 Task: Change language to Hindi.
Action: Mouse moved to (670, 61)
Screenshot: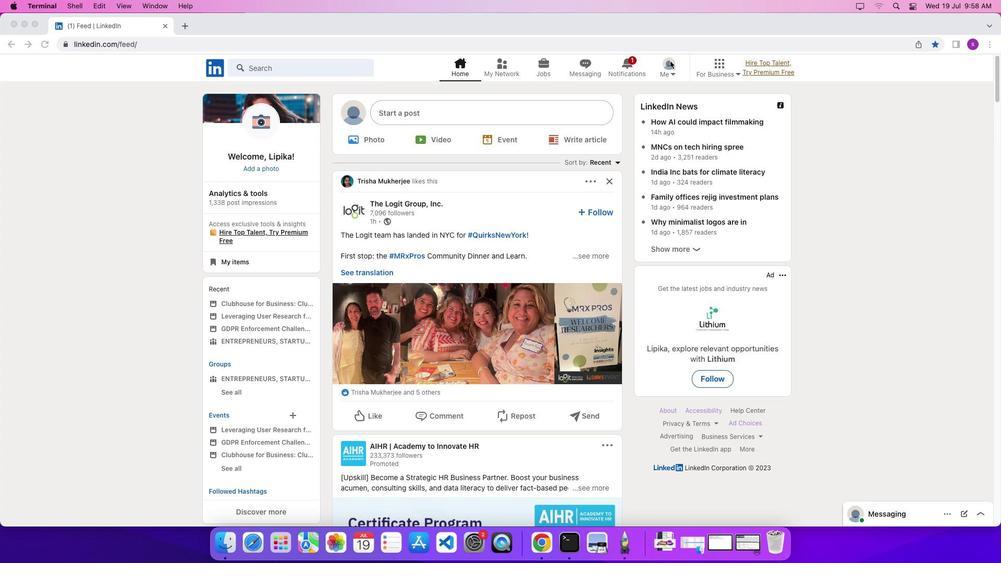 
Action: Mouse pressed left at (670, 61)
Screenshot: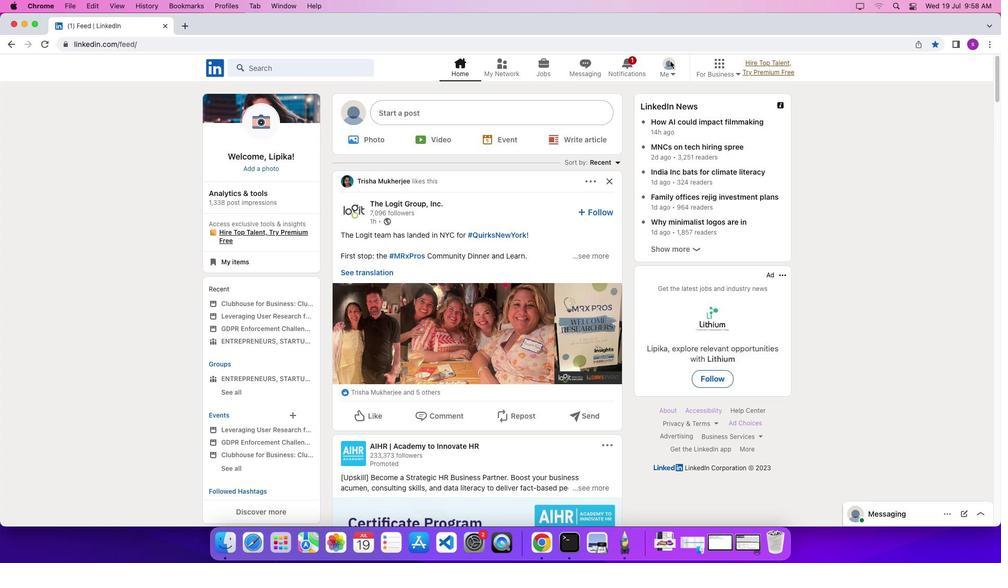 
Action: Mouse moved to (671, 75)
Screenshot: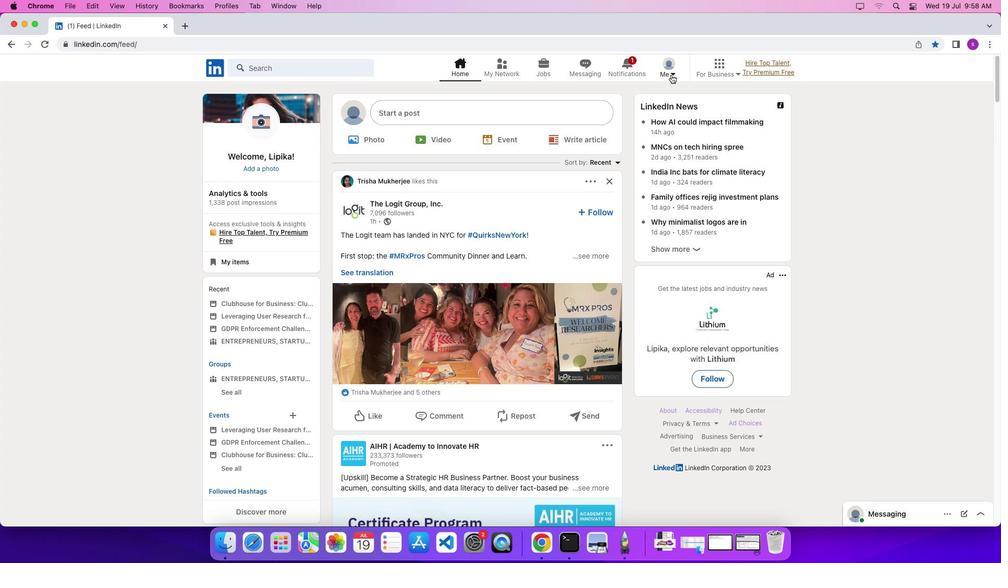 
Action: Mouse pressed left at (671, 75)
Screenshot: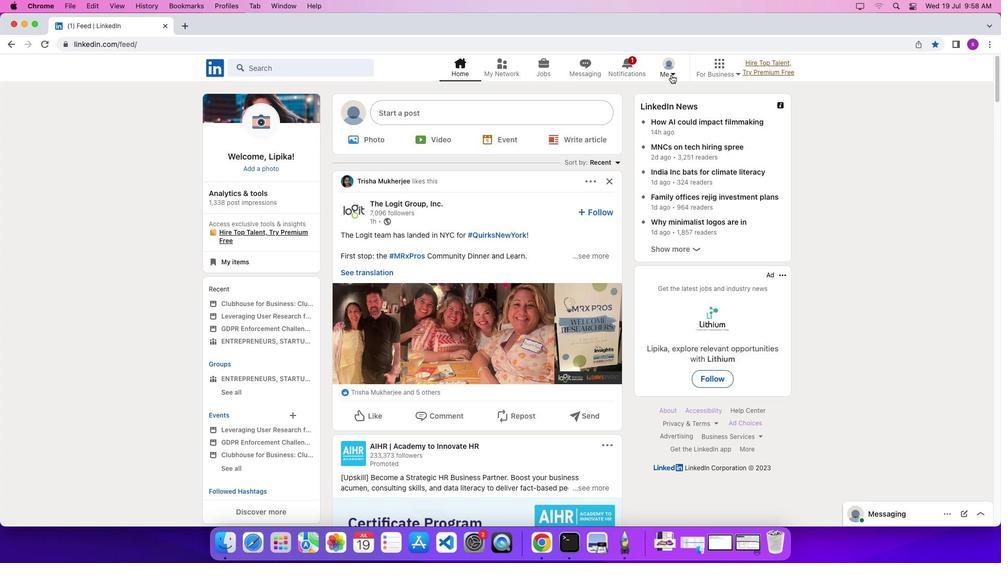 
Action: Mouse moved to (658, 127)
Screenshot: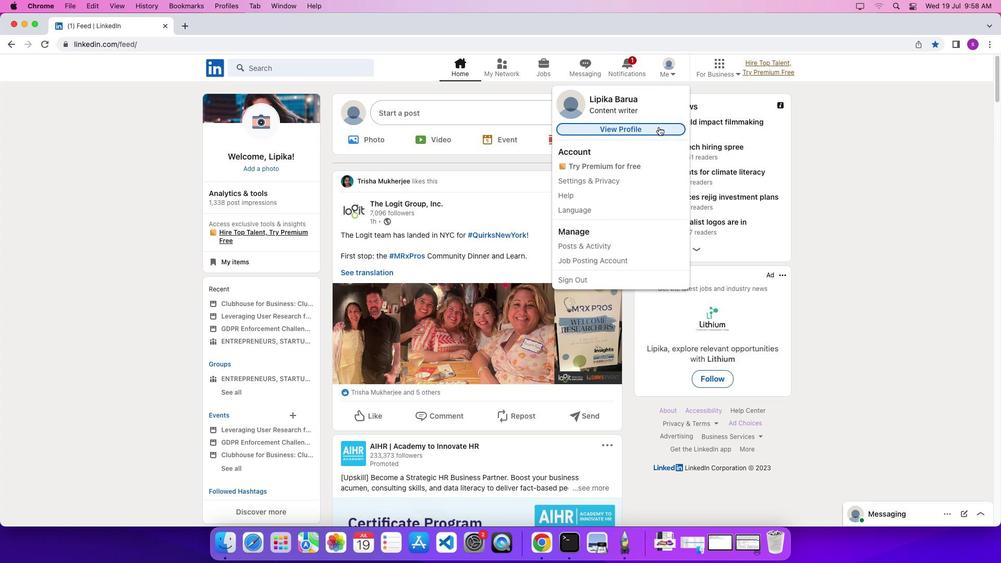 
Action: Mouse pressed left at (658, 127)
Screenshot: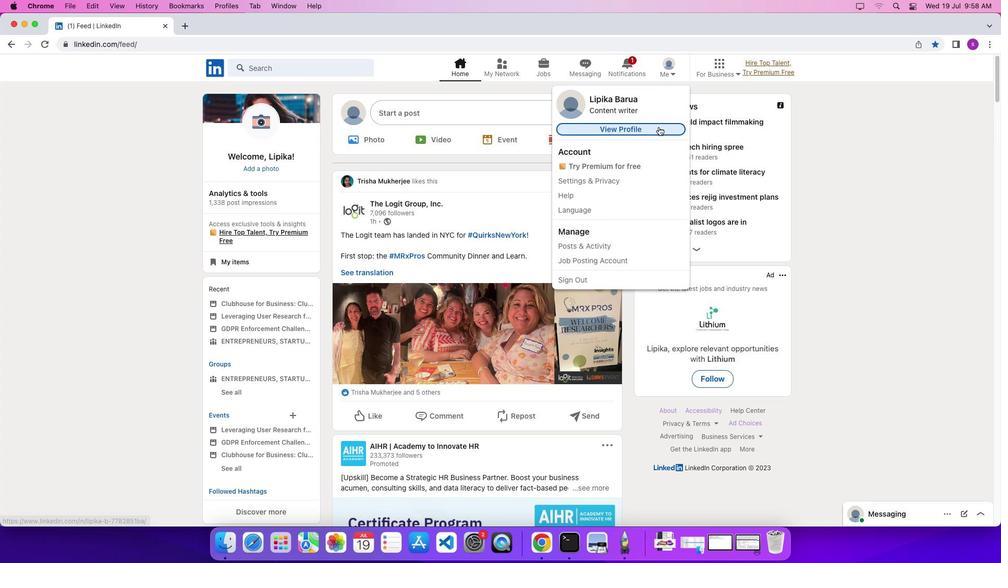 
Action: Mouse moved to (461, 291)
Screenshot: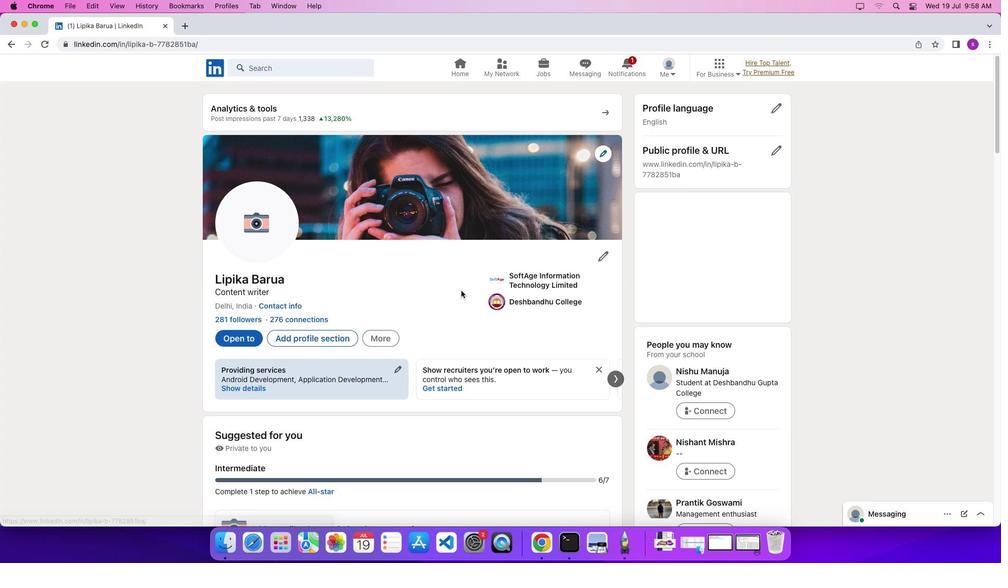 
Action: Mouse scrolled (461, 291) with delta (0, 0)
Screenshot: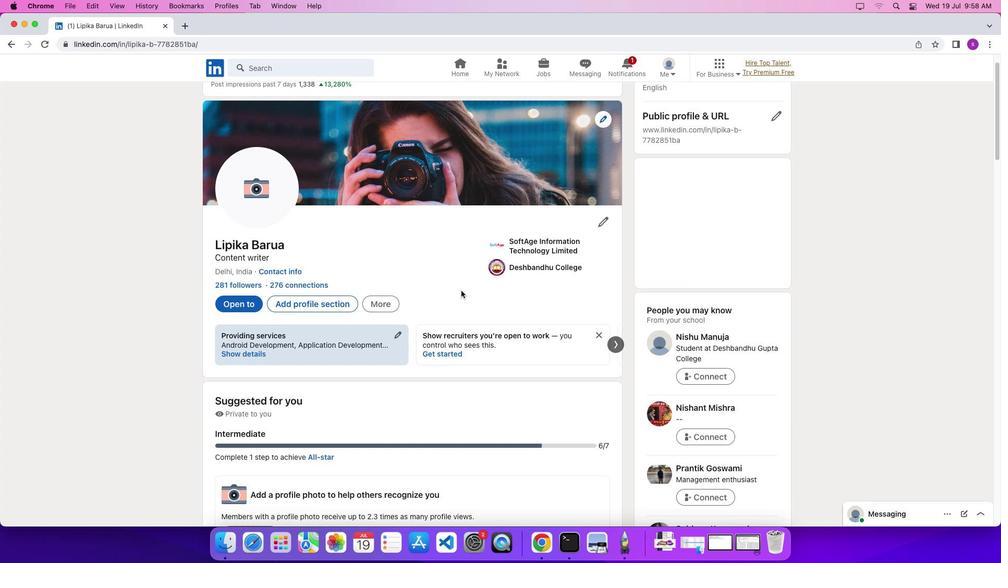 
Action: Mouse scrolled (461, 291) with delta (0, 0)
Screenshot: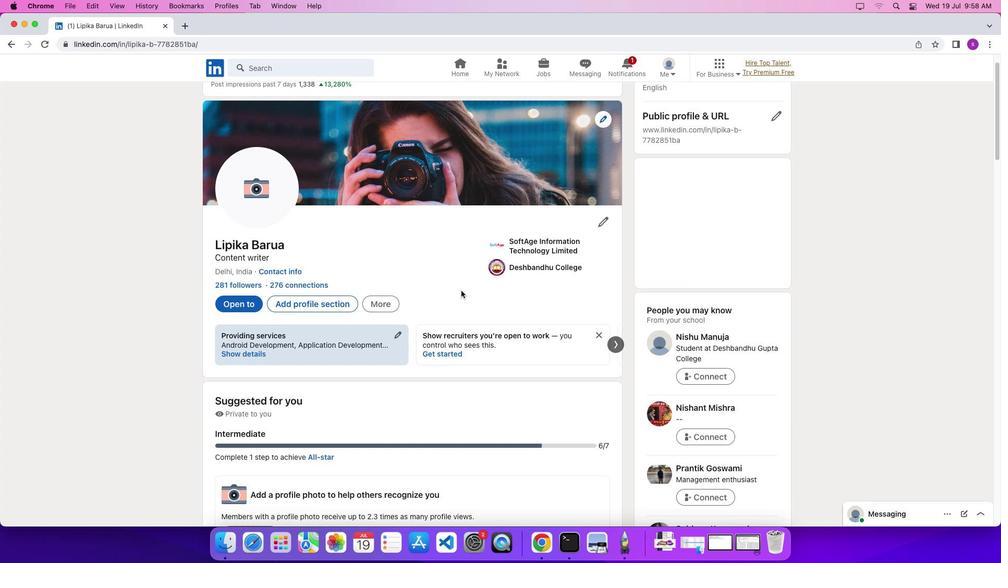 
Action: Mouse scrolled (461, 291) with delta (0, -4)
Screenshot: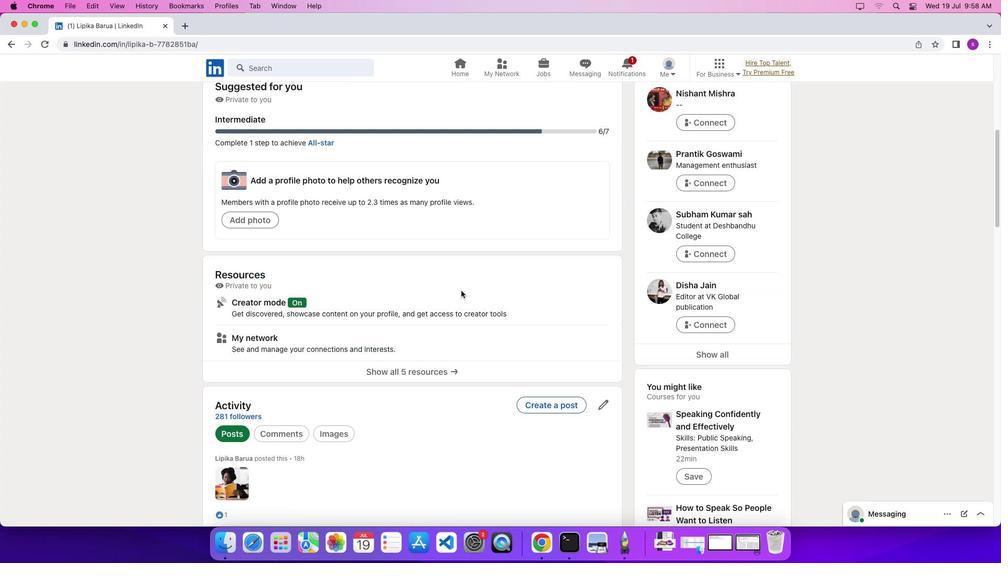 
Action: Mouse scrolled (461, 291) with delta (0, -6)
Screenshot: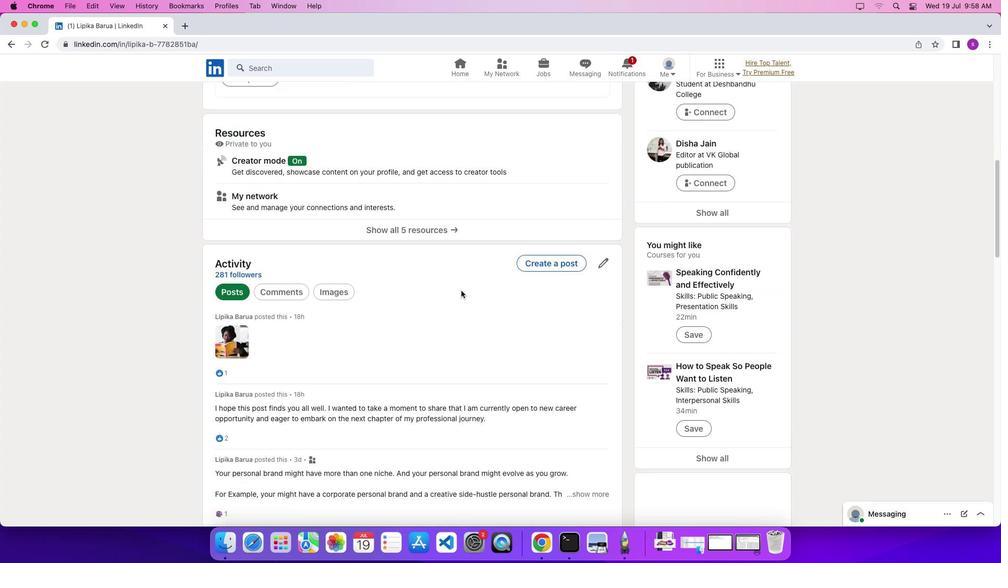 
Action: Mouse scrolled (461, 291) with delta (0, -7)
Screenshot: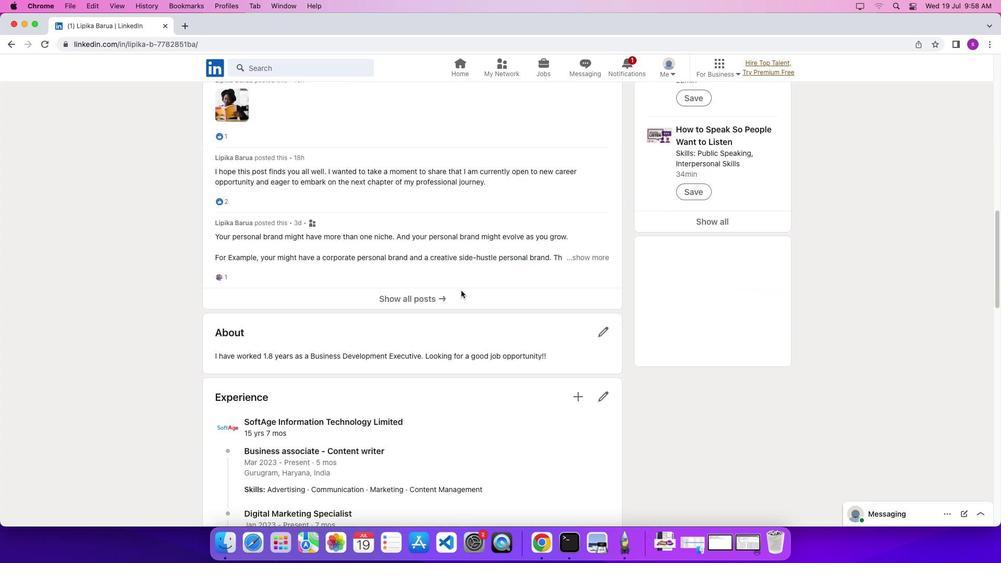 
Action: Mouse scrolled (461, 291) with delta (0, 0)
Screenshot: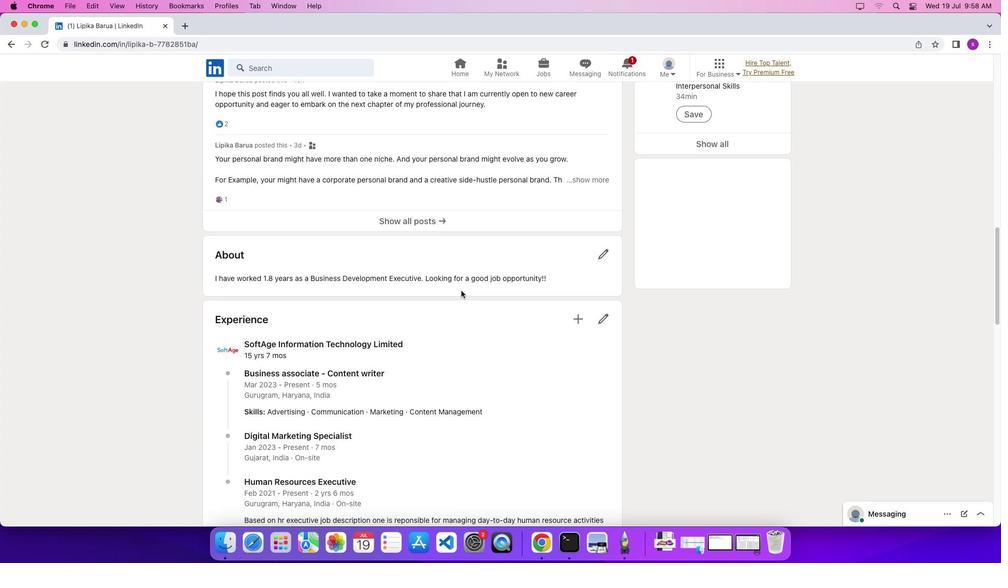 
Action: Mouse scrolled (461, 291) with delta (0, 0)
Screenshot: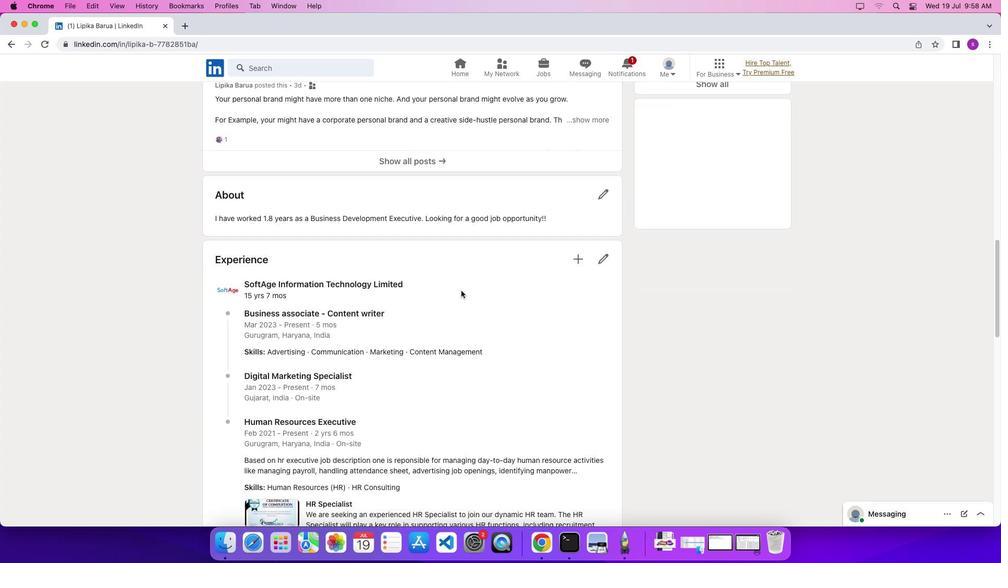 
Action: Mouse scrolled (461, 291) with delta (0, -3)
Screenshot: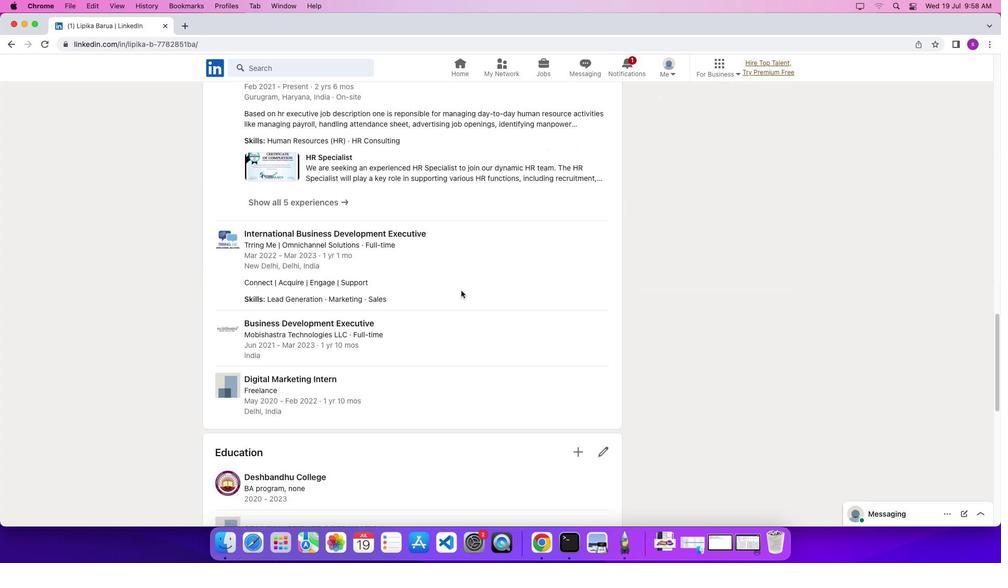 
Action: Mouse scrolled (461, 291) with delta (0, -5)
Screenshot: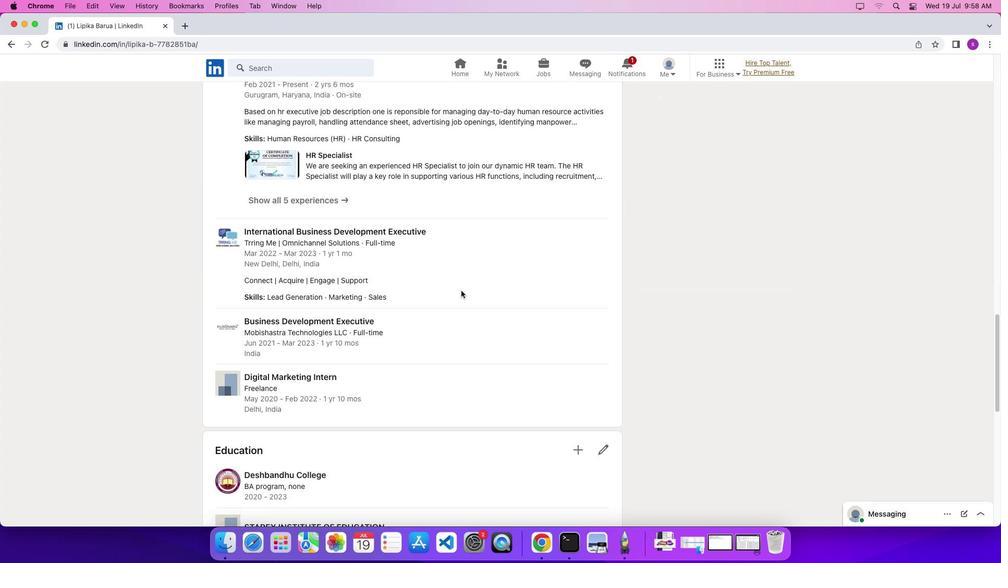 
Action: Mouse scrolled (461, 291) with delta (0, 0)
Screenshot: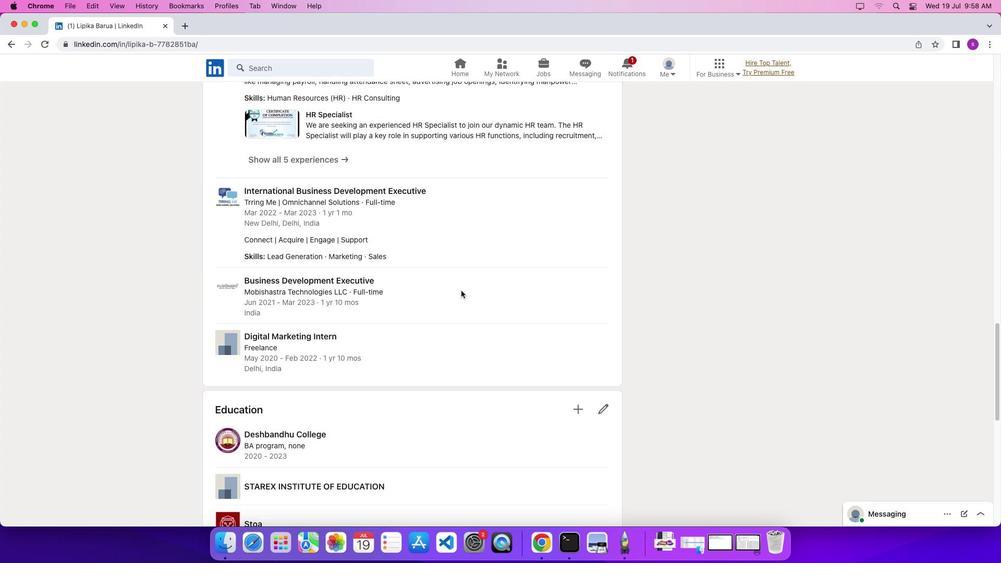 
Action: Mouse scrolled (461, 291) with delta (0, 0)
Screenshot: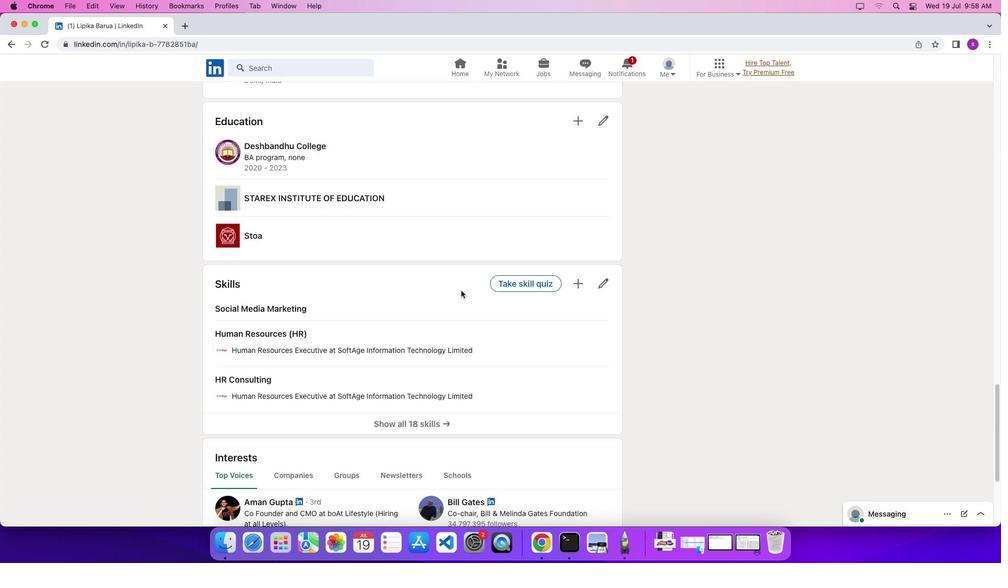
Action: Mouse scrolled (461, 291) with delta (0, -4)
Screenshot: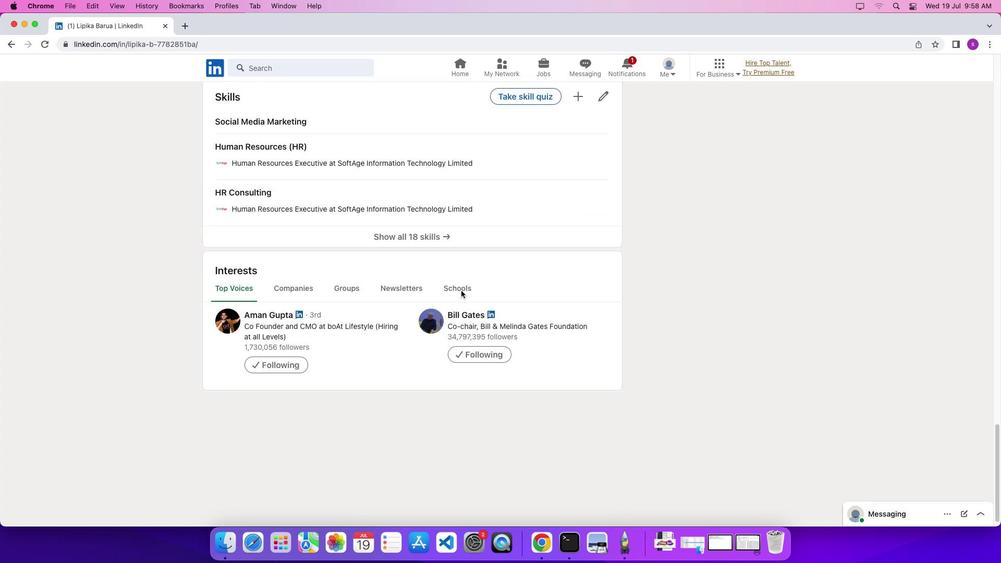 
Action: Mouse scrolled (461, 291) with delta (0, -6)
Screenshot: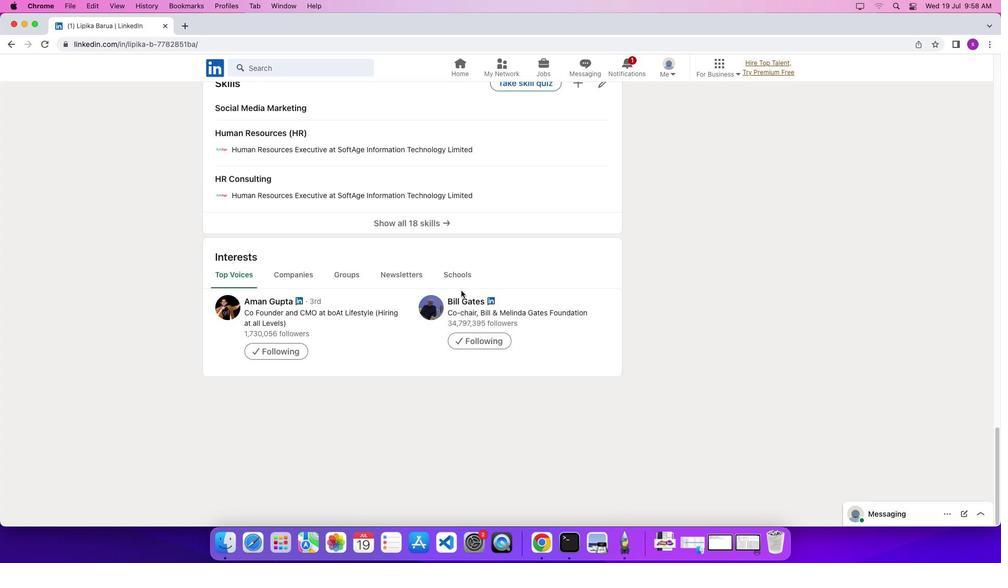 
Action: Mouse scrolled (461, 291) with delta (0, -7)
Screenshot: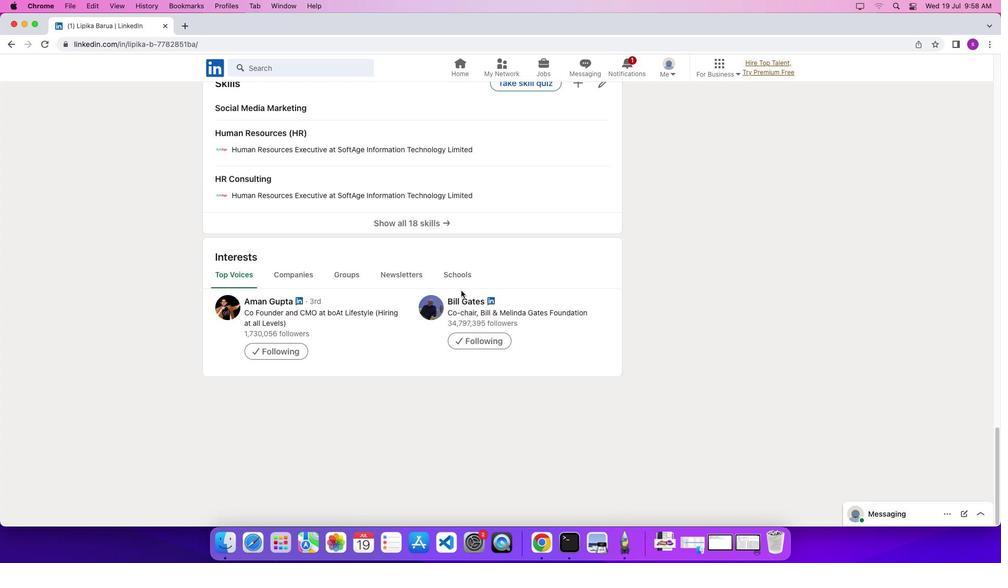 
Action: Mouse scrolled (461, 291) with delta (0, 0)
Screenshot: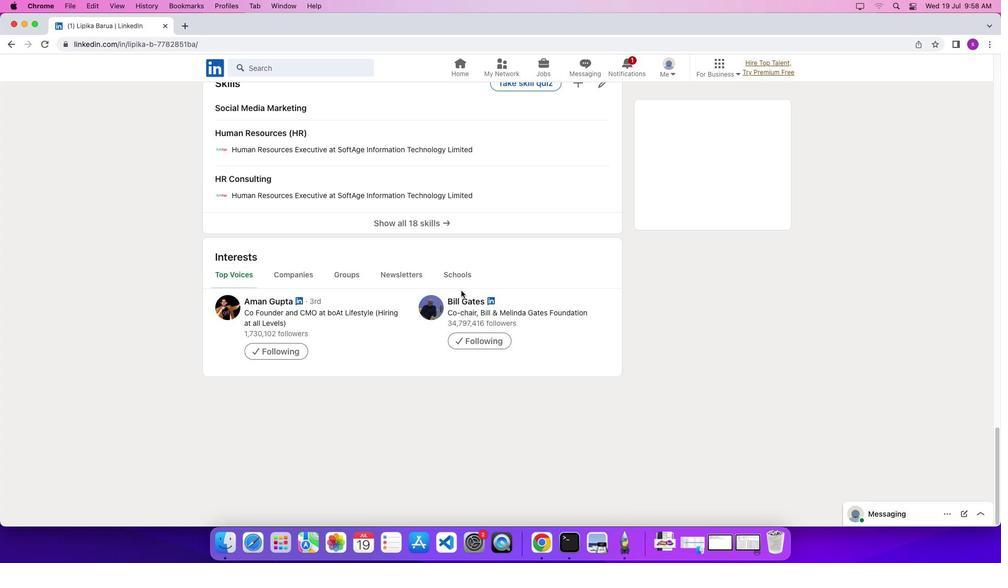
Action: Mouse scrolled (461, 291) with delta (0, 0)
Screenshot: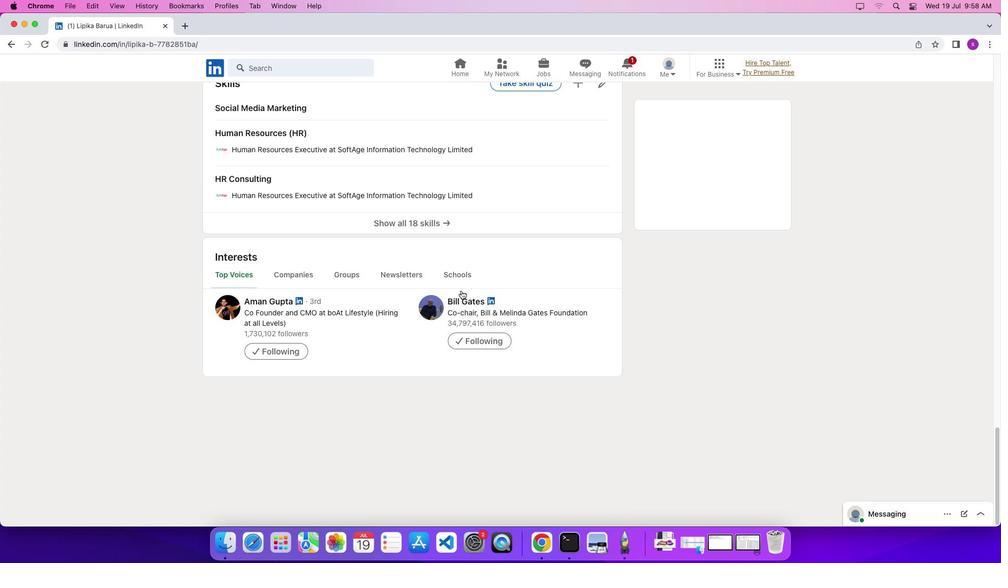 
Action: Mouse scrolled (461, 291) with delta (0, -4)
Screenshot: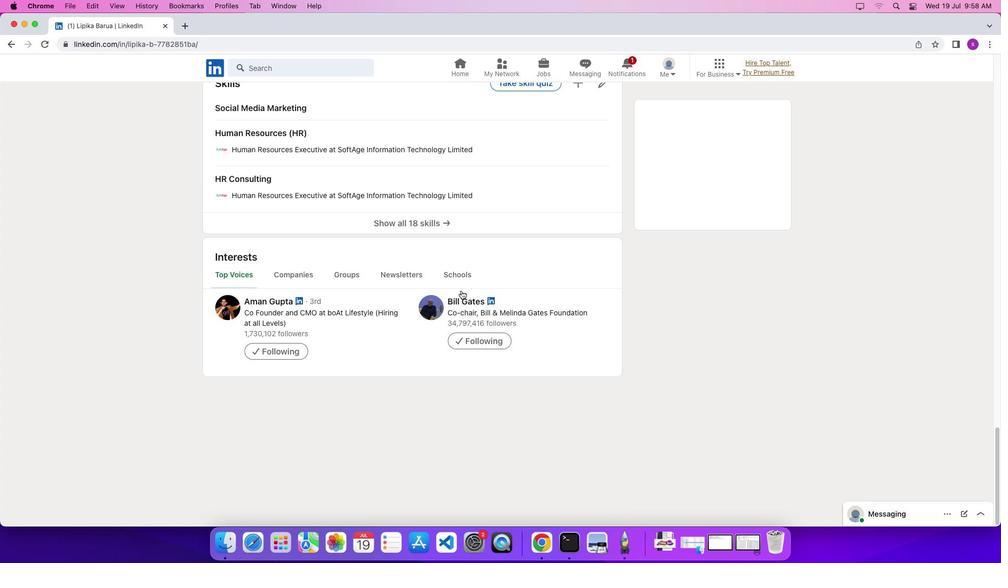 
Action: Mouse scrolled (461, 291) with delta (0, -6)
Screenshot: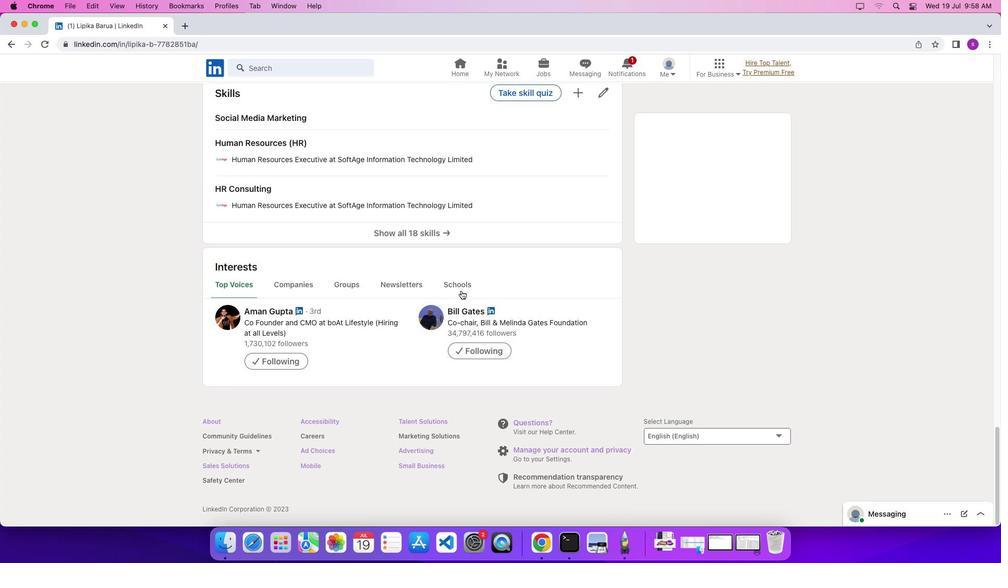
Action: Mouse moved to (778, 437)
Screenshot: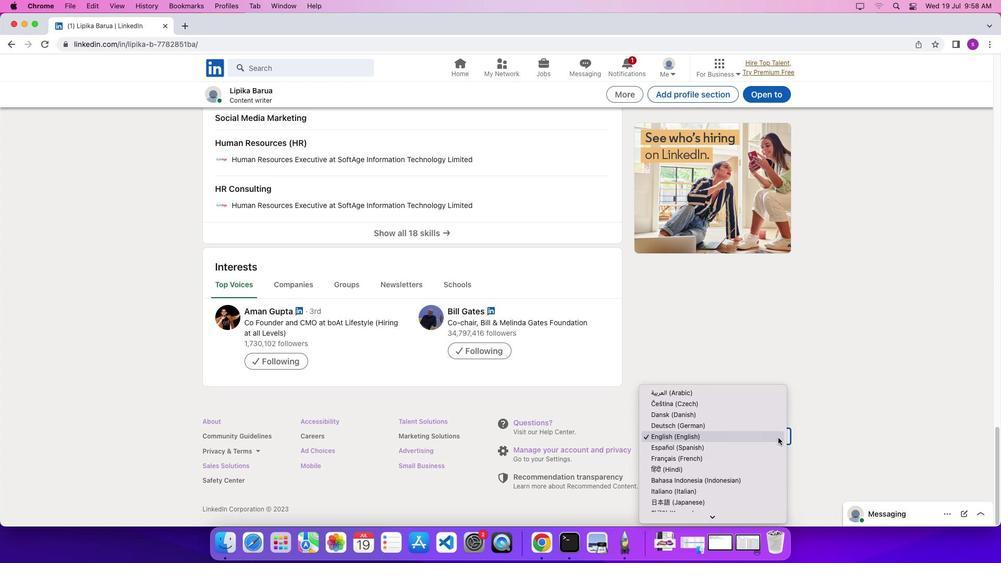 
Action: Mouse pressed left at (778, 437)
Screenshot: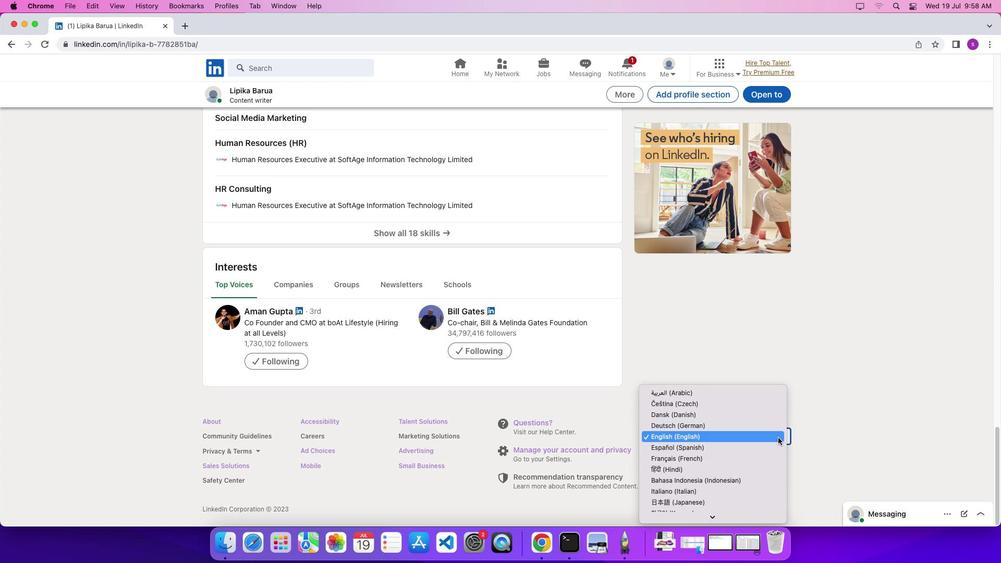 
Action: Mouse moved to (762, 470)
Screenshot: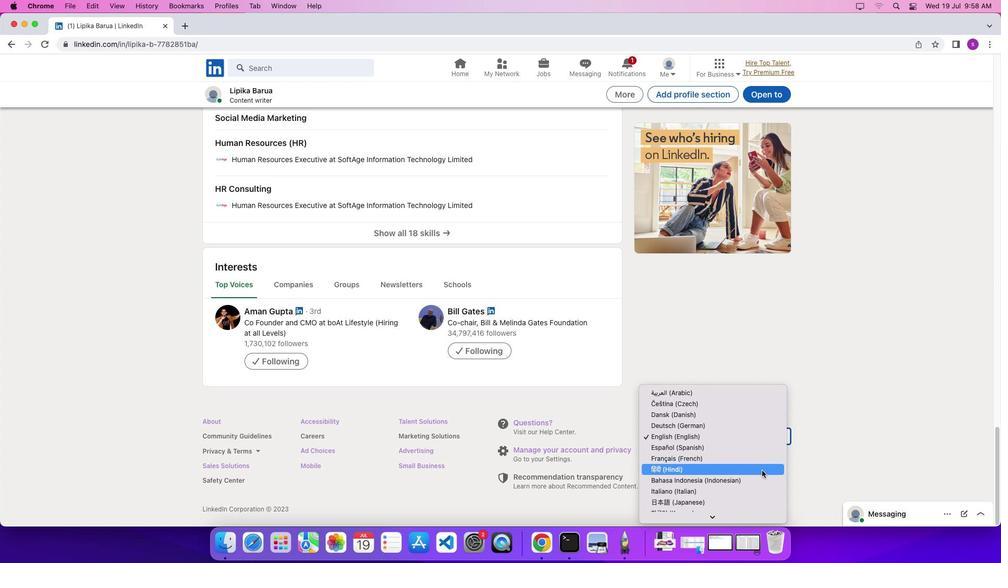 
Action: Mouse pressed left at (762, 470)
Screenshot: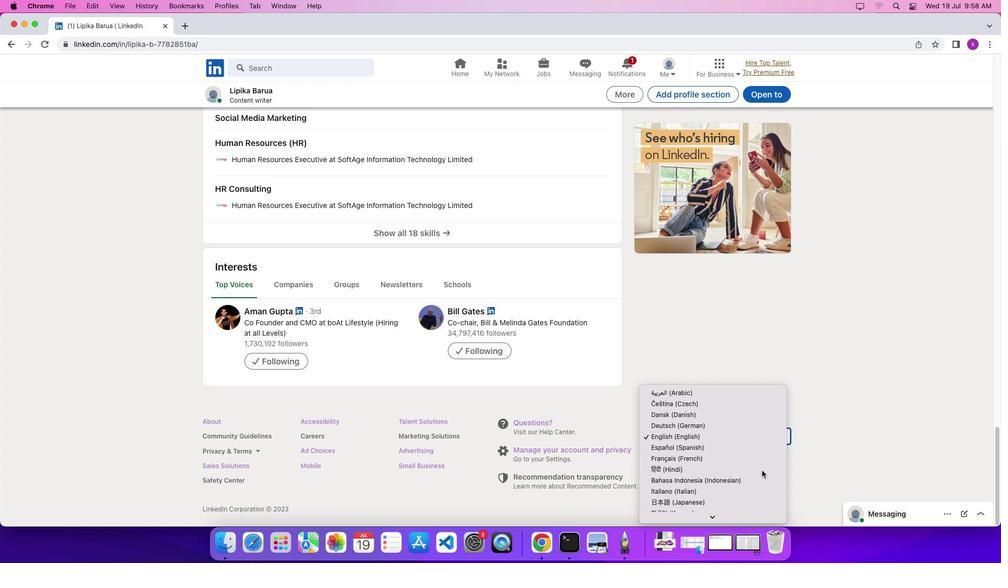 
